 Task: Calculate the area of a heptagon using a Python program given its side length.
Action: Mouse moved to (61, 5)
Screenshot: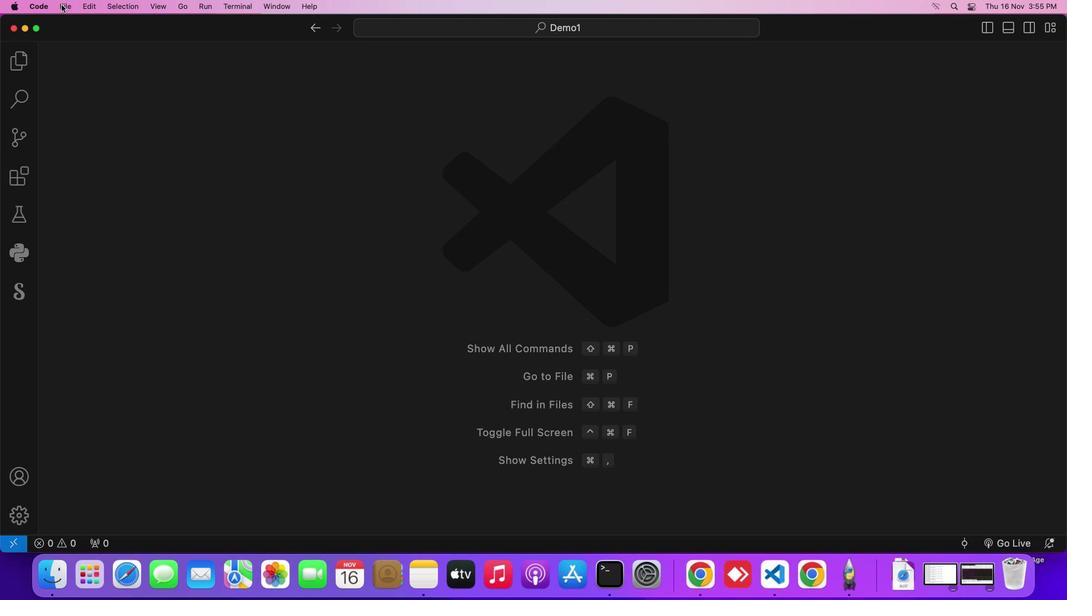 
Action: Mouse pressed left at (61, 5)
Screenshot: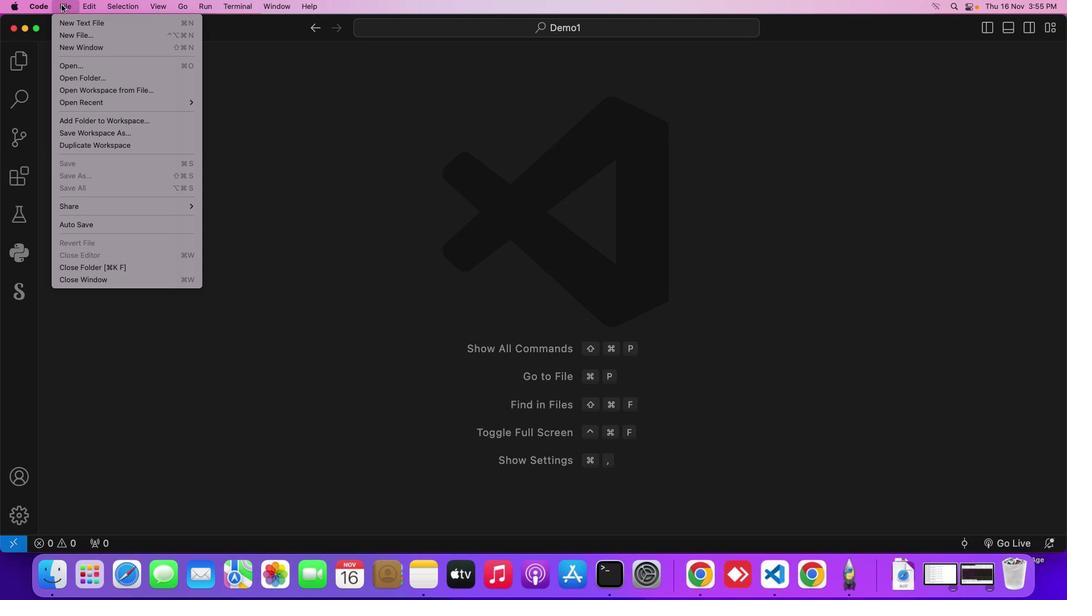 
Action: Mouse moved to (88, 19)
Screenshot: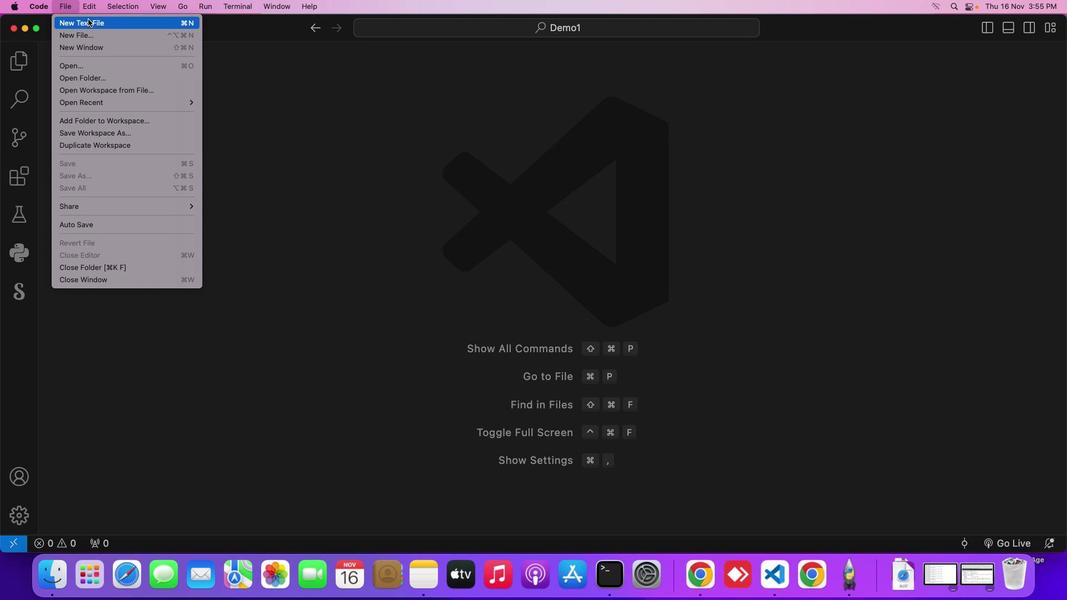 
Action: Mouse pressed left at (88, 19)
Screenshot: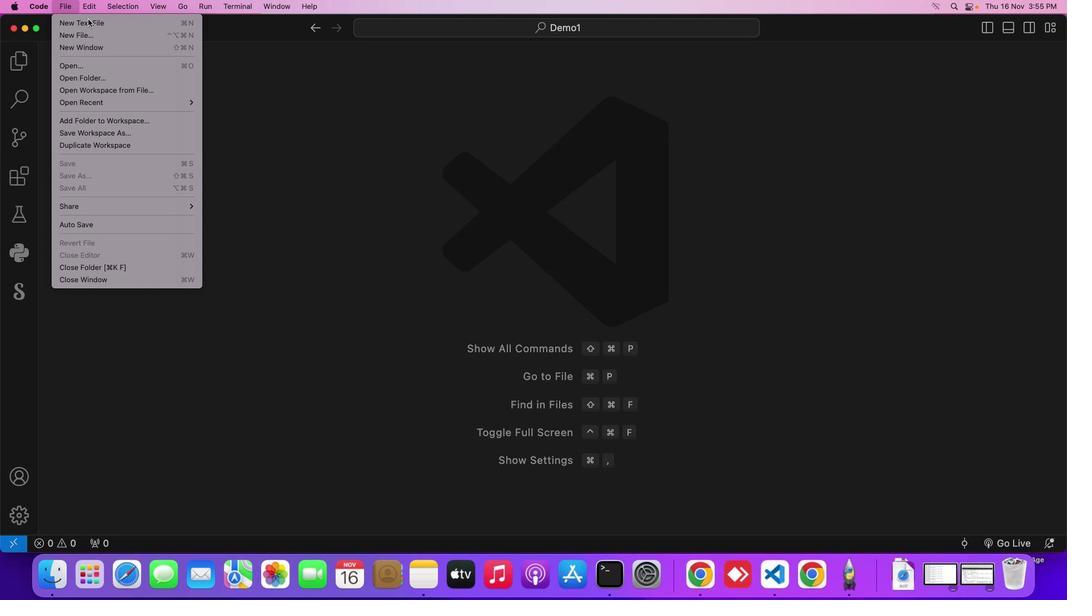 
Action: Mouse moved to (256, 196)
Screenshot: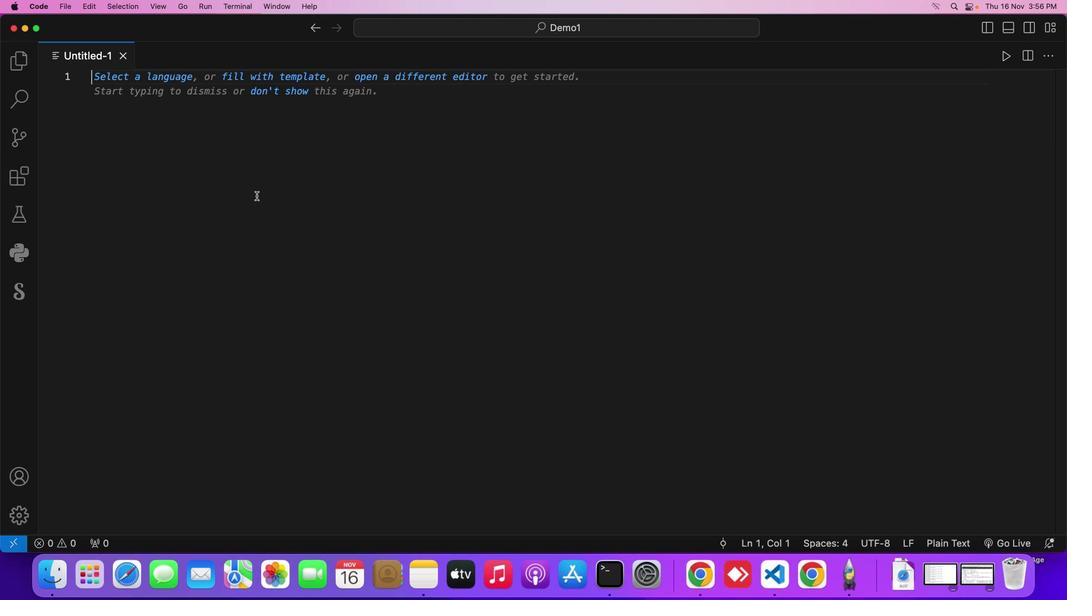 
Action: Key pressed Key.cmd
Screenshot: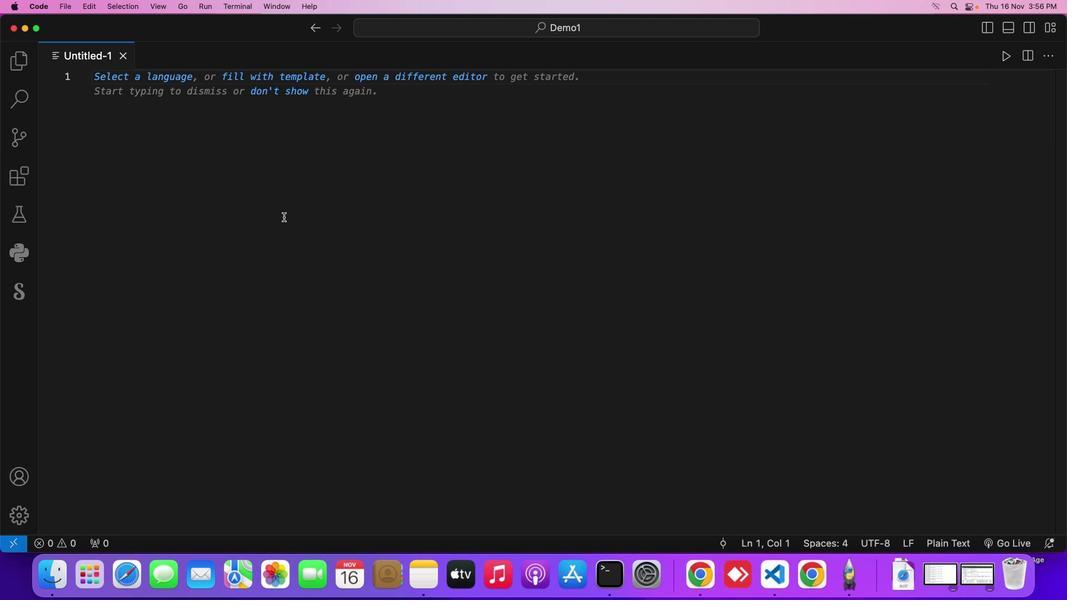 
Action: Mouse moved to (301, 227)
Screenshot: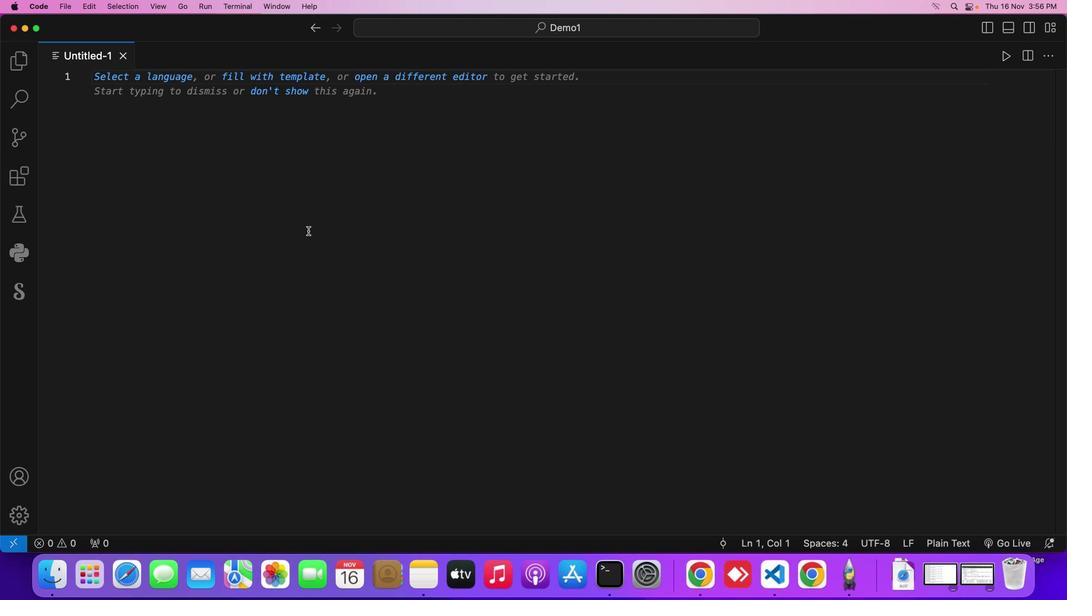
Action: Key pressed 's'
Screenshot: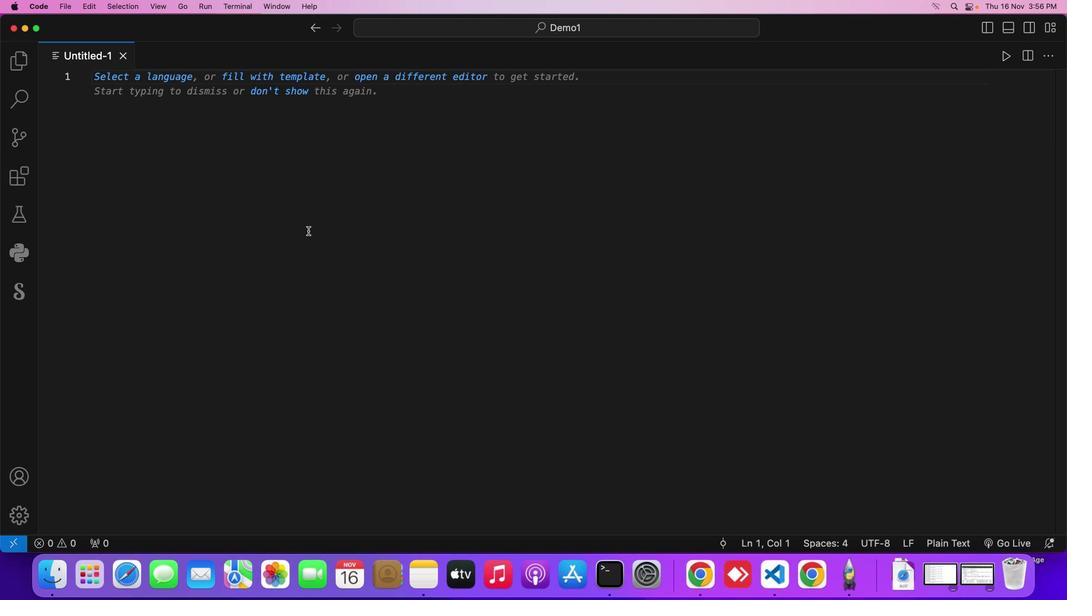 
Action: Mouse moved to (557, 231)
Screenshot: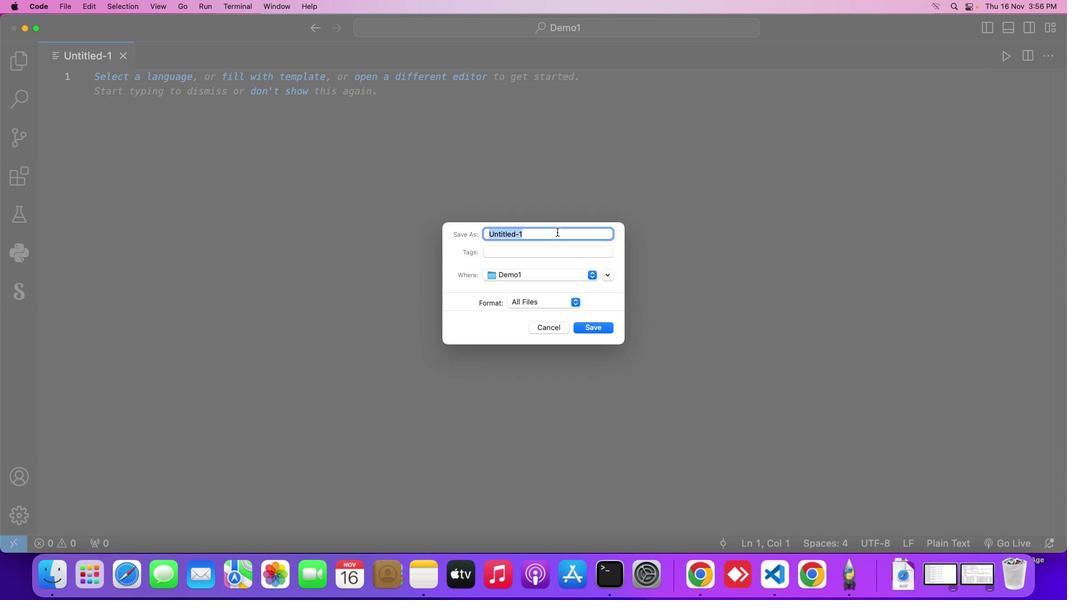 
Action: Mouse pressed left at (557, 231)
Screenshot: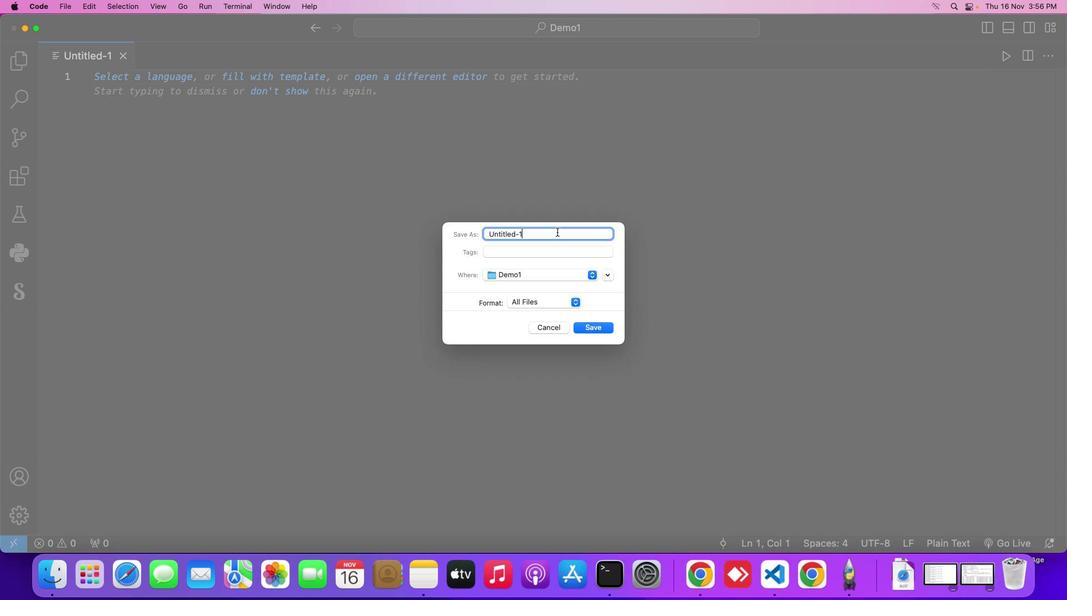
Action: Key pressed Key.backspaceKey.backspaceKey.backspaceKey.backspaceKey.backspaceKey.backspaceKey.backspaceKey.backspaceKey.backspaceKey.backspaceKey.backspaceKey.shift_r'D''e''m''o''l''p''.''p''y'Key.enter'i''m''p''o''r''t'Key.space'm''a''t''h'Key.enterKey.enter'd''e''f'Key.space'h''e''p''t''a''g''o''n'Key.shift_r'_''a''r''e''a'Key.shift_r'(''s''i''d''e'Key.shift_r'_''l''e''n''g''t''h'Key.rightKey.shift_r':'Key.enterKey.shift_r'#'Key.spaceKey.shift_r'C''o''n''v''e''r''t'Key.space'd''e''g''r''e''e''s'Key.space't''o'Key.space'r''a''d''i''a''n''s'Key.enter'a''n''g''l''e'Key.shift_r'_''r''a''d''i''a''n''s'Key.space'='Key.space'm''a''t''h''.''r''a''d''i''u''s'Key.backspaceKey.backspace'a''n''s'Key.shift_r'(''1''8''0'Key.space'/'Key.space'7'Key.rightKey.rightKey.enterKey.enterKey.shift_r'#'Key.spaceKey.shift_r'C''a''l''c''u''l''a''t''e'Key.space'a''r''e''a'Key.space'u''s''i''n''g'Key.space't''h''e'Key.space'd'Key.backspace'f''o''r''m''u''l''a'Key.spaceKey.enter'a''r''e''a'Key.space'='Key.spaceKey.shift_r'(''7'Key.space'/'Key.space'4'Key.rightKey.spaceKey.shift_r'*'Key.space's''i''d''e'Key.shift_r'_''l''e''n''g''t''h'Key.shift_r'*''*''2'Key.space'/'Key.space'm''a''t''h''.''t''a''n'Key.shift_r'(''a''n''g''l''e'Key.shift_r'_''r''a''d''i''a''n''s'Key.rightKey.enterKey.enter'r''e''t''u''r''n'Key.space'a''r''e''a'Key.enterKey.enterKey.shift_r'#'Key.spaceKey.shift_r'F'Key.backspaceKey.shift_r'G''e''t'Key.space's''i''d''e'Key.space'l''e''n''g''t''h'Key.space'f''r''o''m'Key.space't''h''e'Key.space'u''s''e''r'Key.enter's''i''d''e'Key.shift_r'_''l''e''n''g''t''h'Key.space'='Key.space'f''l''o''a''t'Key.shift_r'(''i''n''p''u''t'Key.shift_r'('Key.shift_r'"'Key.shift_r'E''n''t''e''r'Key.space't''h''e'Key.space's''i''d''e'Key.space'l''e''n''g''t''h'Key.space'o''f'Key.space't''h''e'Key.space'h''e''p''t''a''g''o''n'Key.shift_r':'Key.spaceKey.rightKey.rightKey.rightKey.enterKey.enterKey.shift_r'#'Key.spaceKey.shift_r'C''a''l''c''u''l''a''t''e'Key.space'a''n''d'Key.space'p''r''i''n''t'Key.space't''h''e'Key.space'a''r''e''a'Key.enter"'"Key.backspace'a''r''e''a'Key.space'='Key.space'h''e''p''t''a''g''o''n'Key.shift_r'_''a''r''e''a'Key.shift_r'(''s''i''d''e'Key.shift_r'_''l''e''n''g''t''h'Key.rightKey.enter'p''r''i''n''t'Key.shift_r'(''f'Key.shift_r'"'Key.shift_r'T''h''e'Key.space'a''r''e''a'Key.space'o''f'Key.space't''h''e'Key.space'h''e''p''t''a''g''o''n'Key.space'w''i''t''h'Key.space's''i''d''e'Key.space'l''e''n''g''t''h'Key.spaceKey.shift_r'{''s''i''d''e'Key.shift_r'_''l''e''n''g''t''h'Key.rightKey.space'i''s'Key.spaceKey.shift_r'{''a''r''e''a'Key.shift_r':''2''d'Key.backspace'f'Key.leftKey.left'.'Key.rightKey.rightKey.rightKey.space's''q''u''a''r''e'Key.space'u''n''i''t''s''.'Key.rightKey.rightKey.enterKey.enter
Screenshot: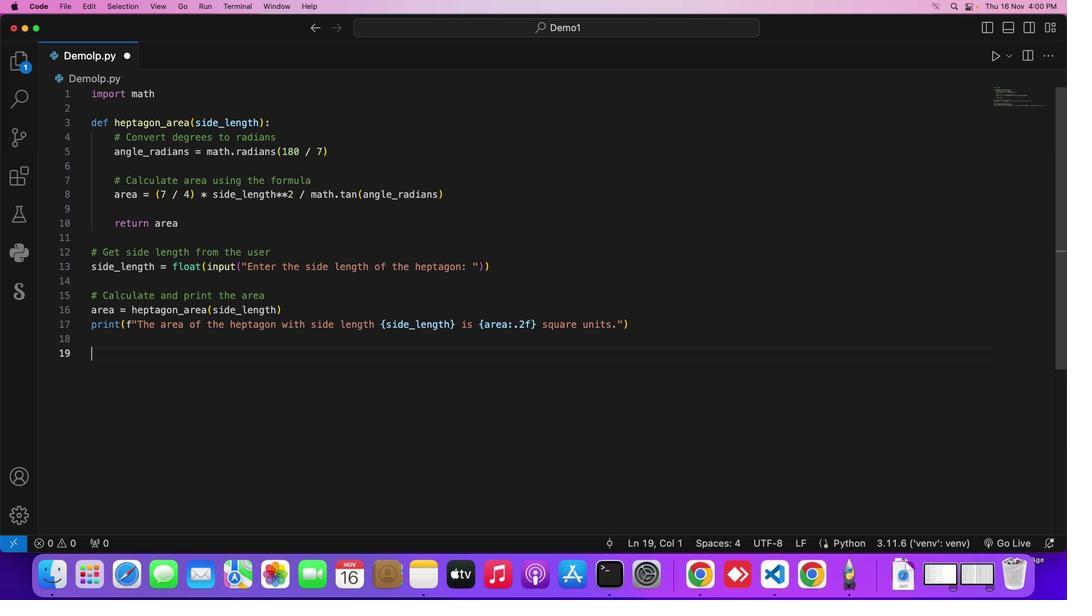 
Action: Mouse moved to (175, 160)
Screenshot: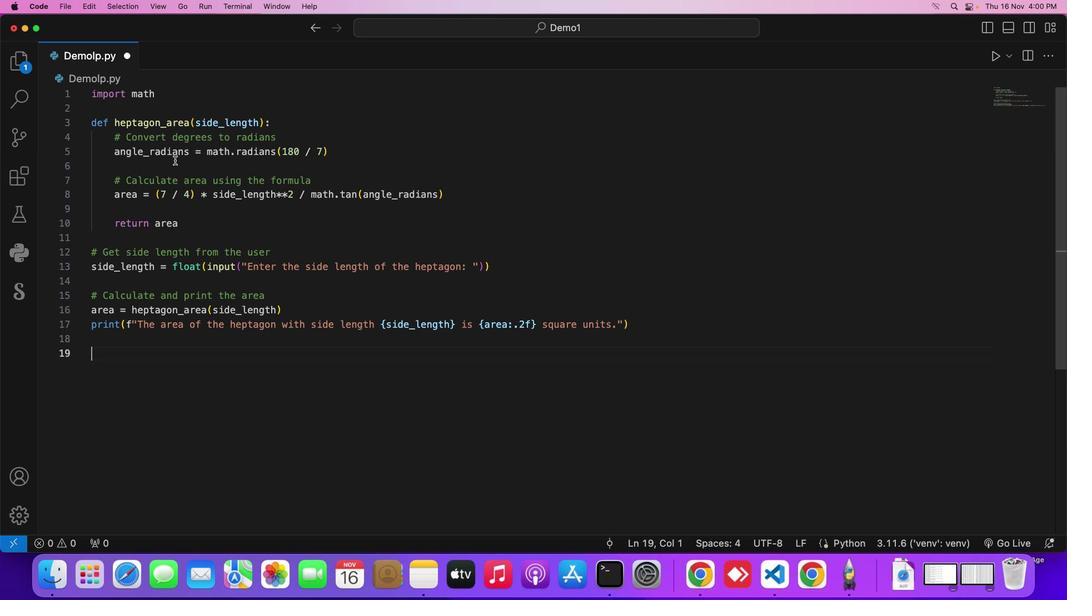 
Action: Key pressed Key.cmd
Screenshot: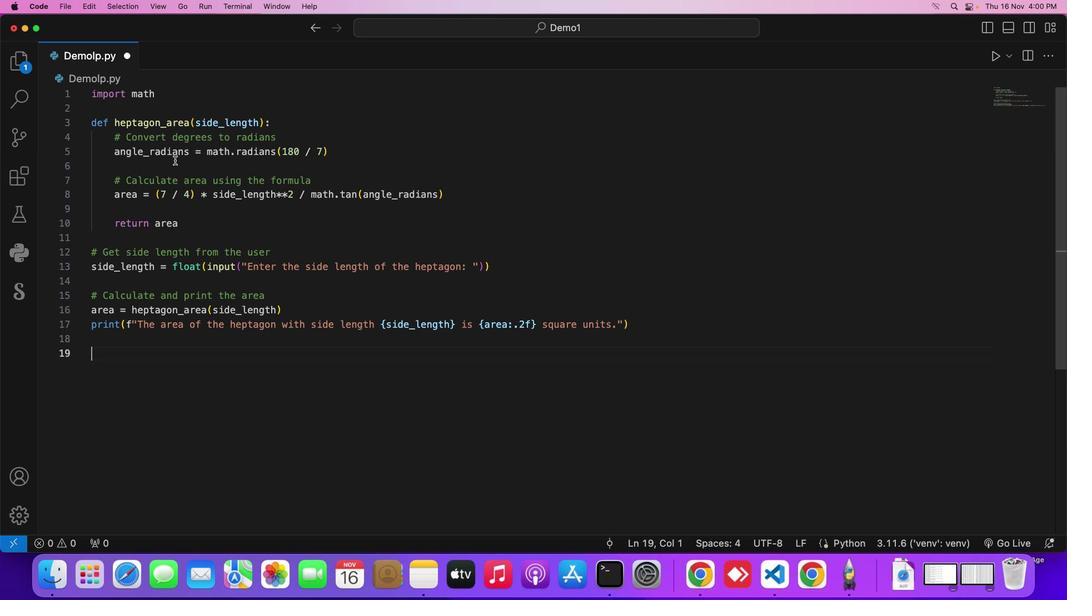 
Action: Mouse moved to (179, 157)
Screenshot: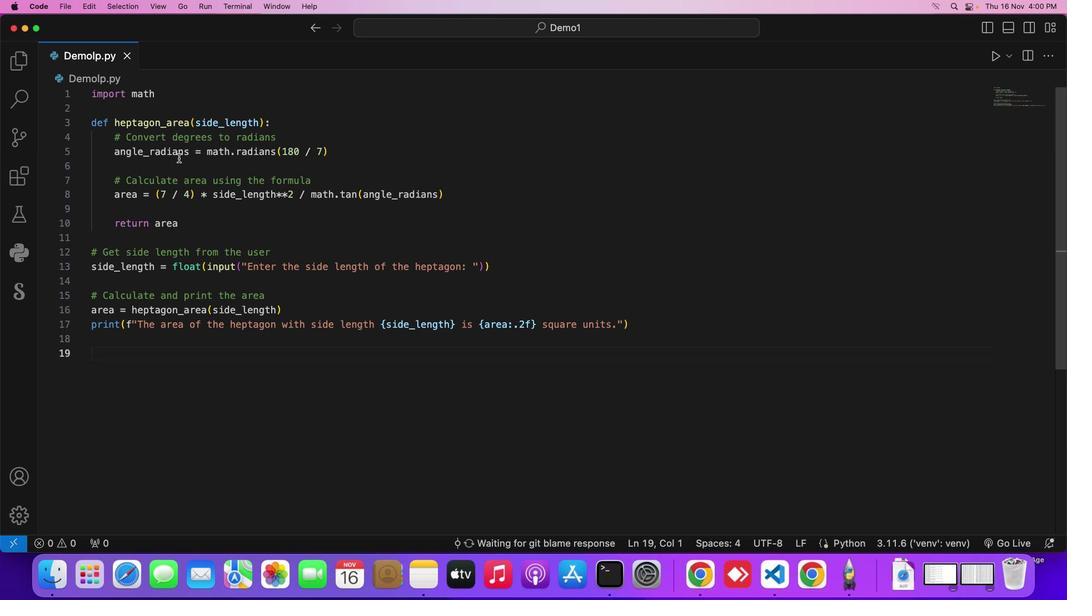 
Action: Key pressed 's'
Screenshot: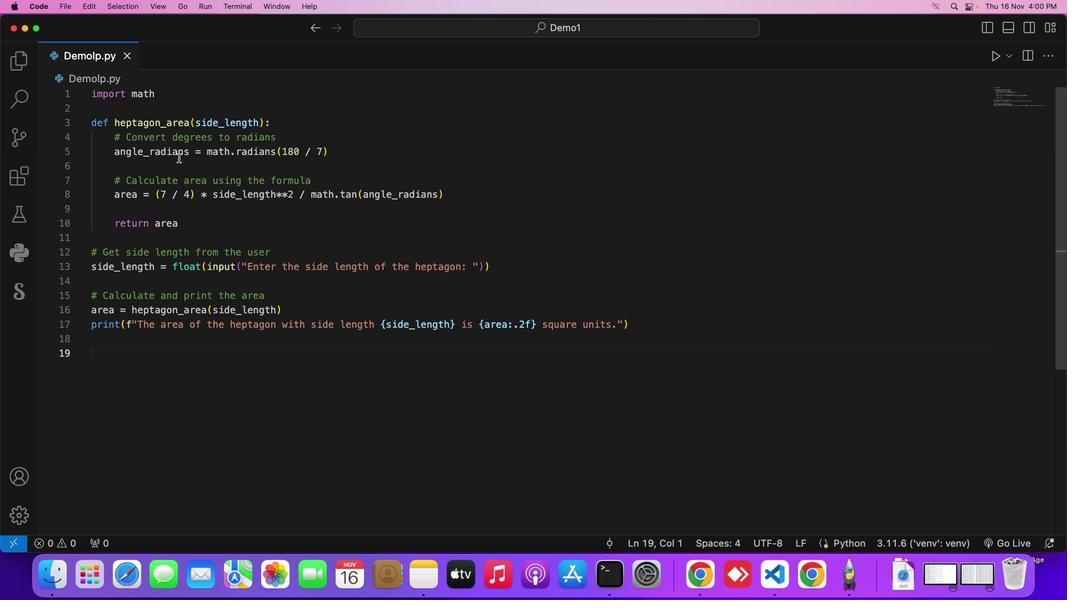 
Action: Mouse moved to (234, 156)
Screenshot: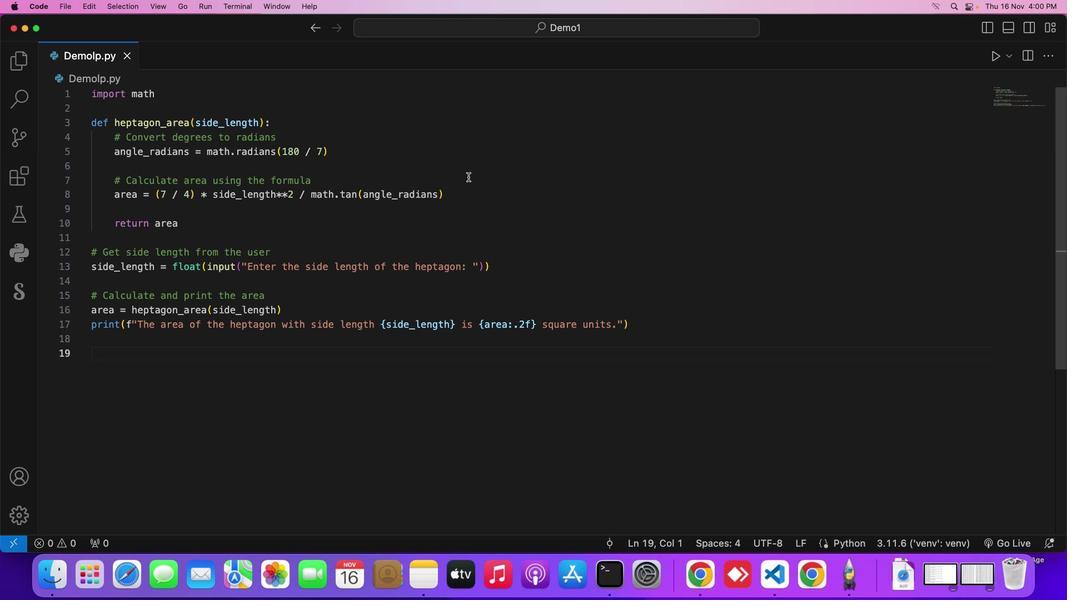 
Action: Key pressed Key.cmd
Screenshot: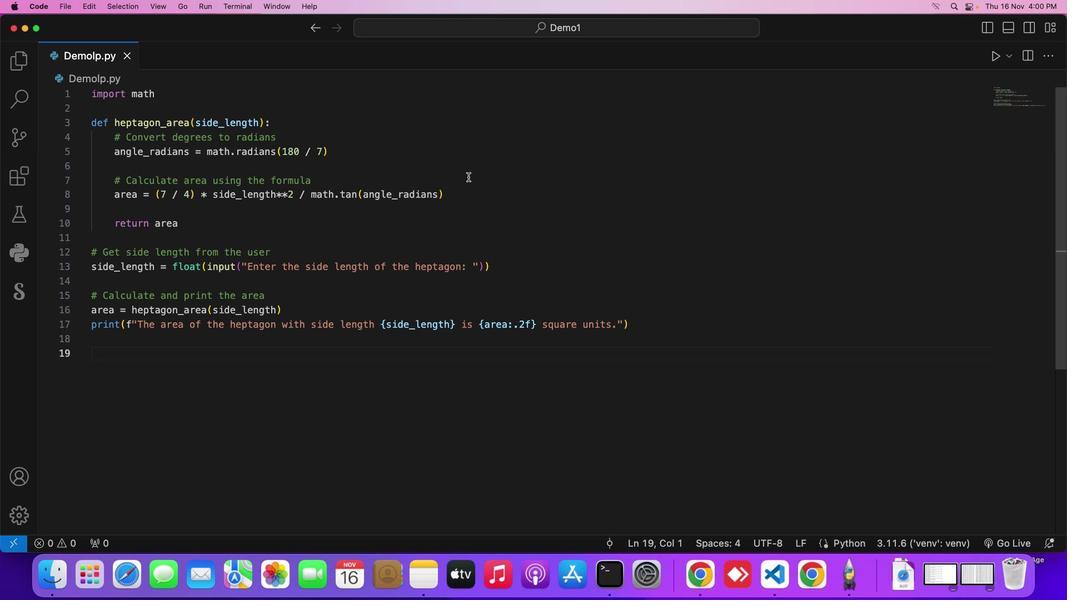 
Action: Mouse moved to (266, 156)
Screenshot: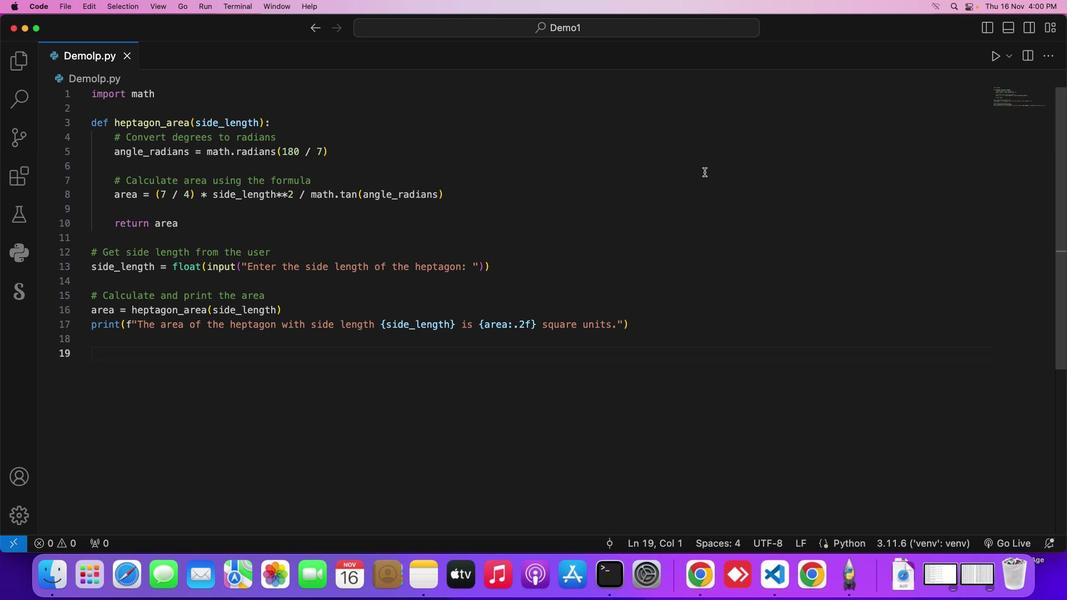 
Action: Key pressed 's'
Screenshot: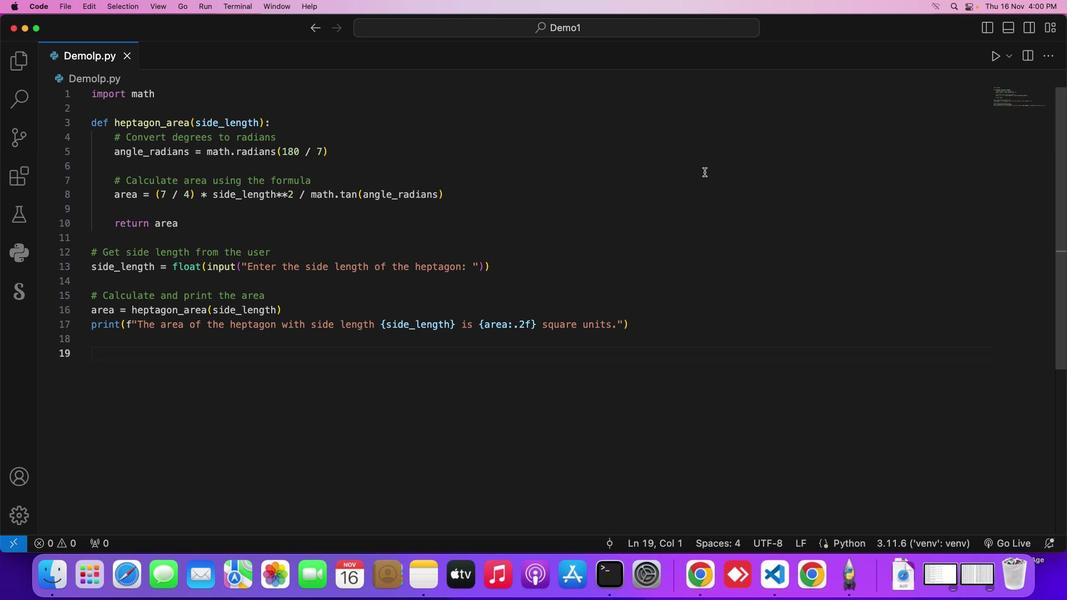 
Action: Mouse moved to (991, 60)
Screenshot: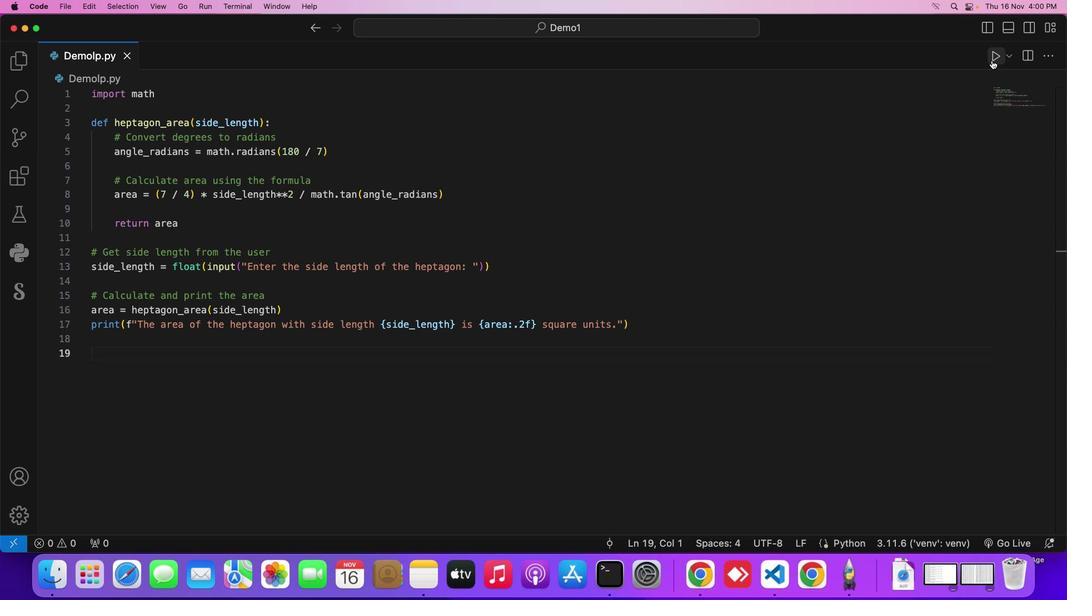
Action: Mouse pressed left at (991, 60)
Screenshot: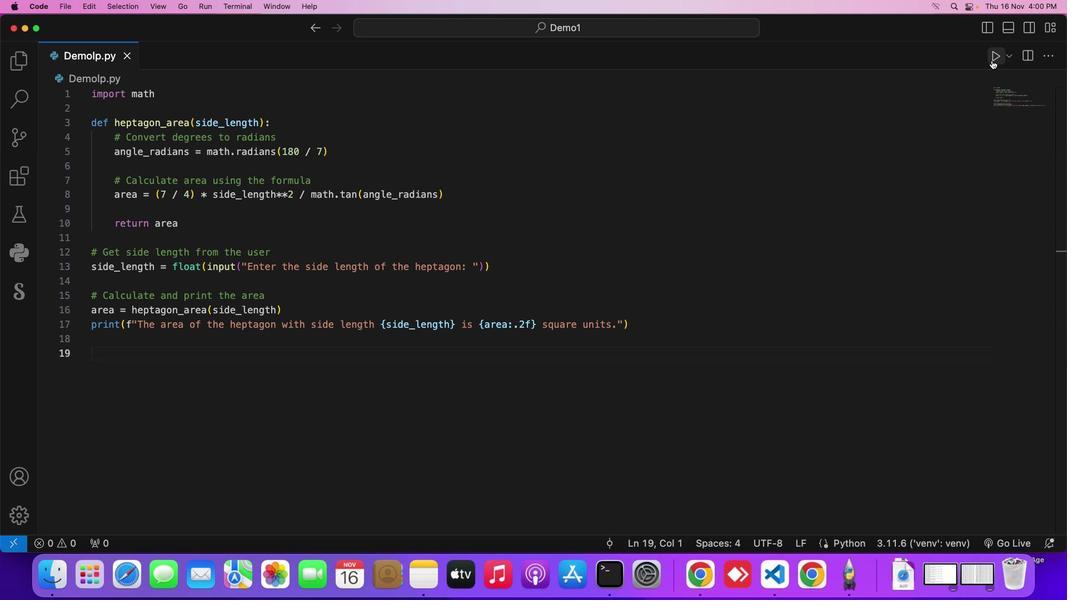 
Action: Mouse moved to (270, 404)
Screenshot: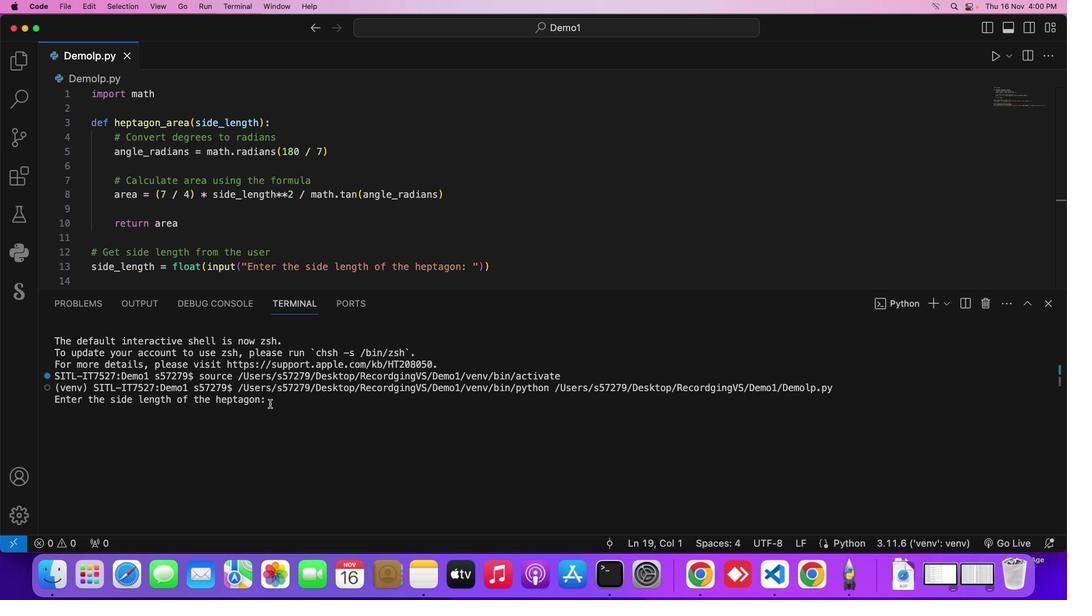 
Action: Mouse pressed left at (270, 404)
Screenshot: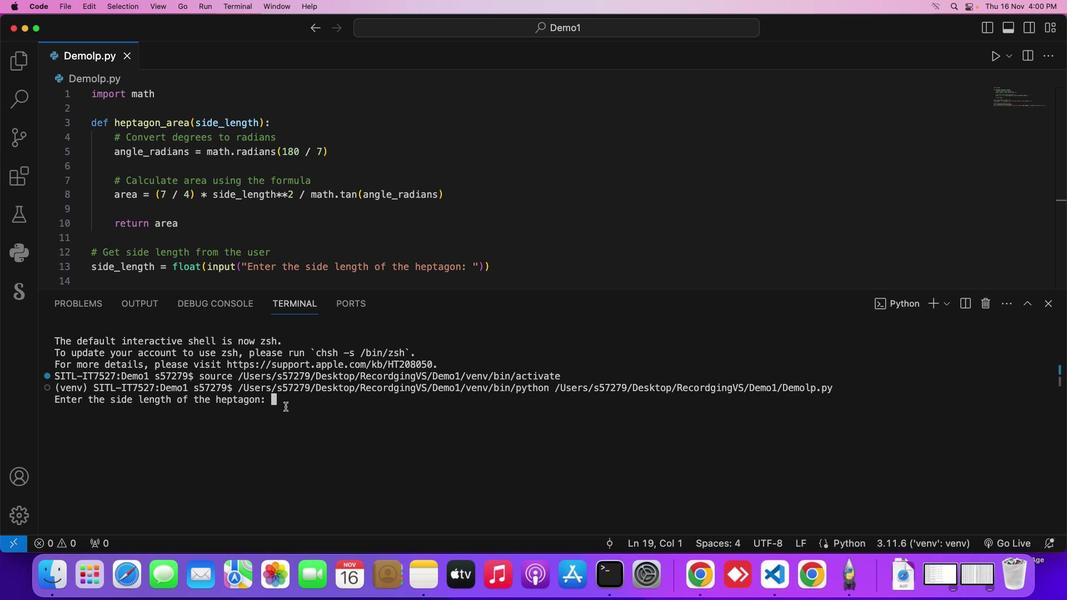 
Action: Mouse moved to (311, 418)
Screenshot: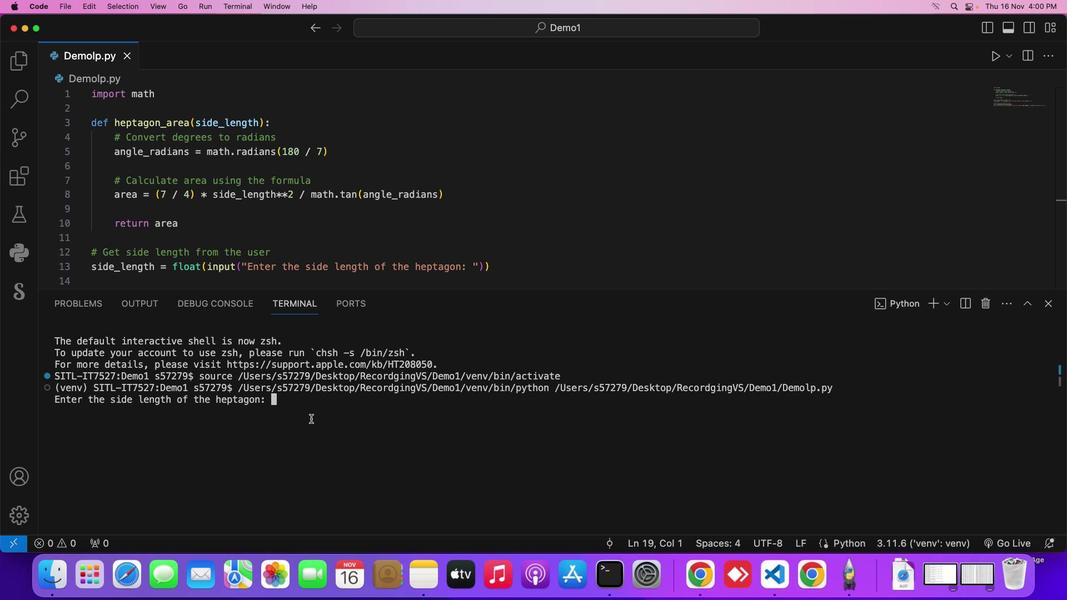 
Action: Key pressed '2''3'
Screenshot: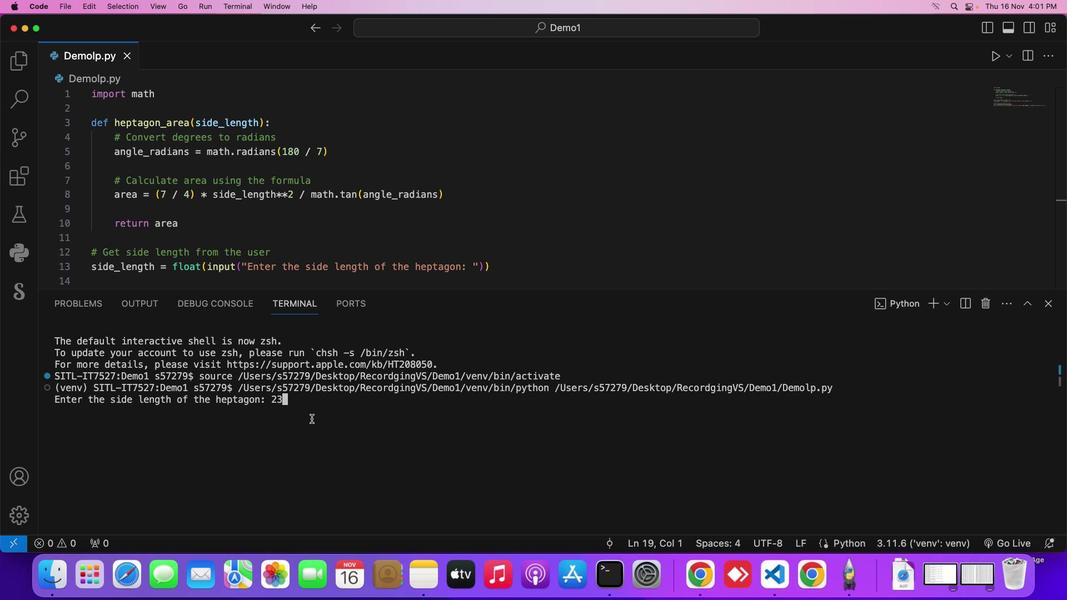 
Action: Mouse moved to (311, 418)
Screenshot: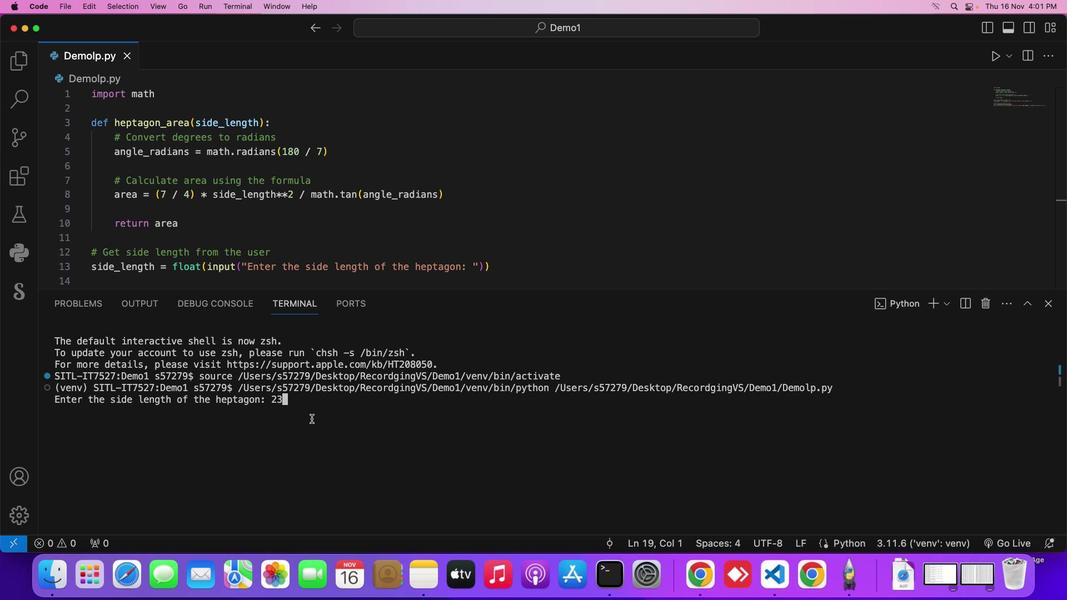 
Action: Key pressed Key.enter
Screenshot: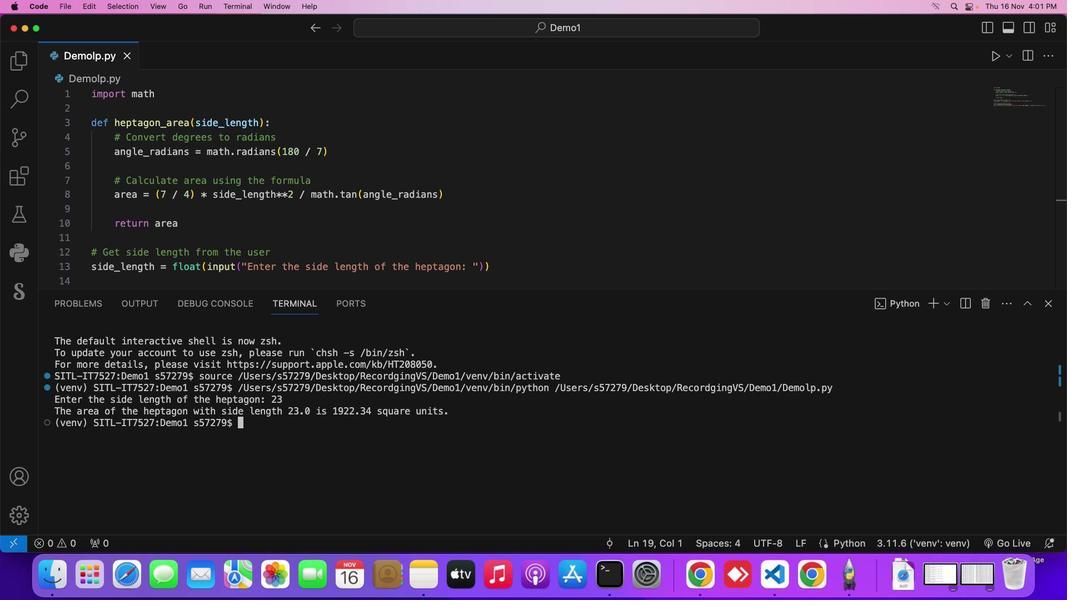 
